 Task: In Heading Arial with underline. Font size of heading  '18'Font style of data Calibri. Font size of data  9Alignment of headline & data Align center. Fill color in heading,  RedFont color of data Black Apply border in Data No BorderIn the sheet  Excel Workbook Templatebook
Action: Mouse moved to (68, 106)
Screenshot: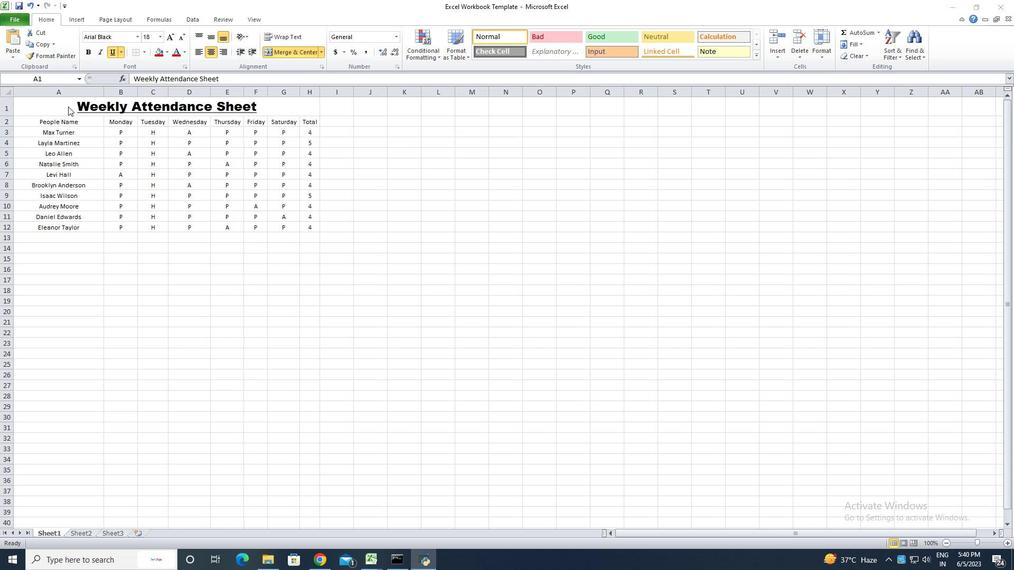 
Action: Mouse pressed left at (68, 106)
Screenshot: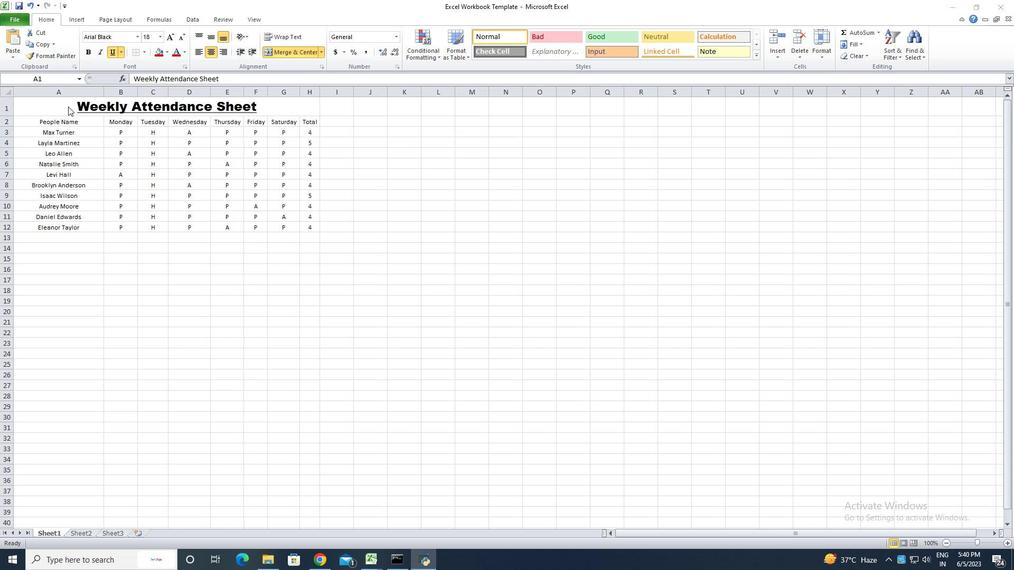 
Action: Mouse moved to (139, 36)
Screenshot: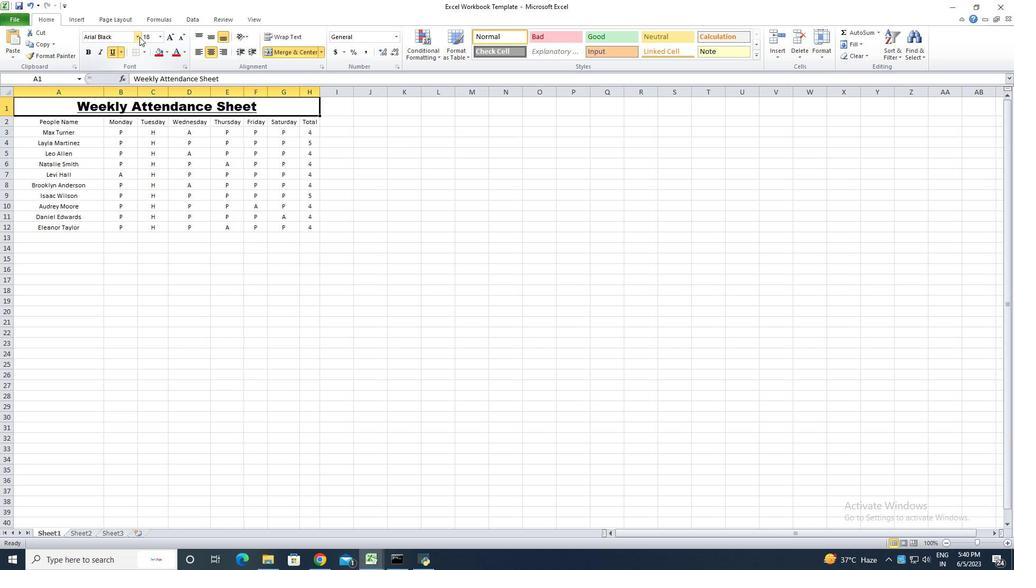 
Action: Mouse pressed left at (139, 36)
Screenshot: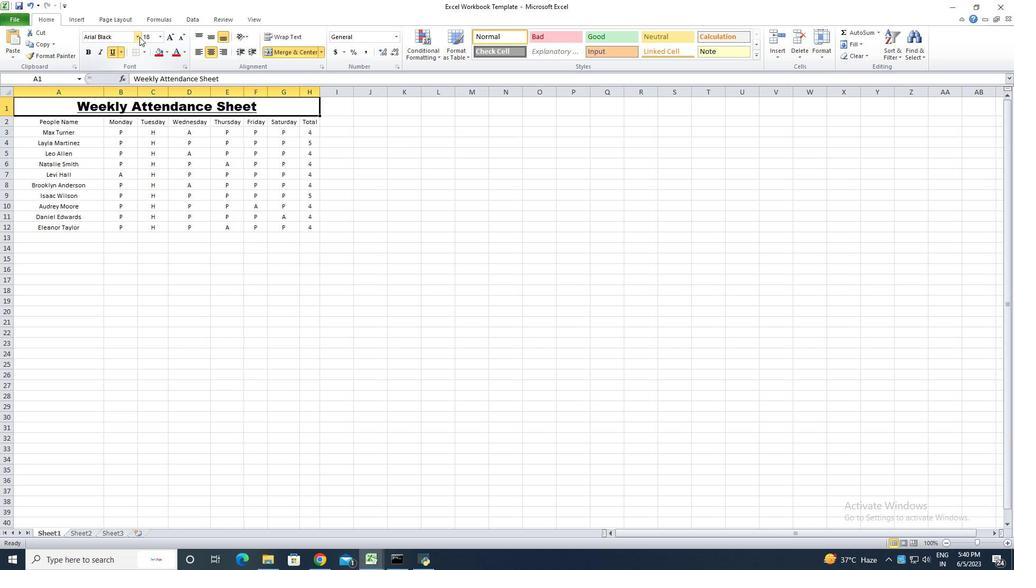 
Action: Mouse moved to (114, 120)
Screenshot: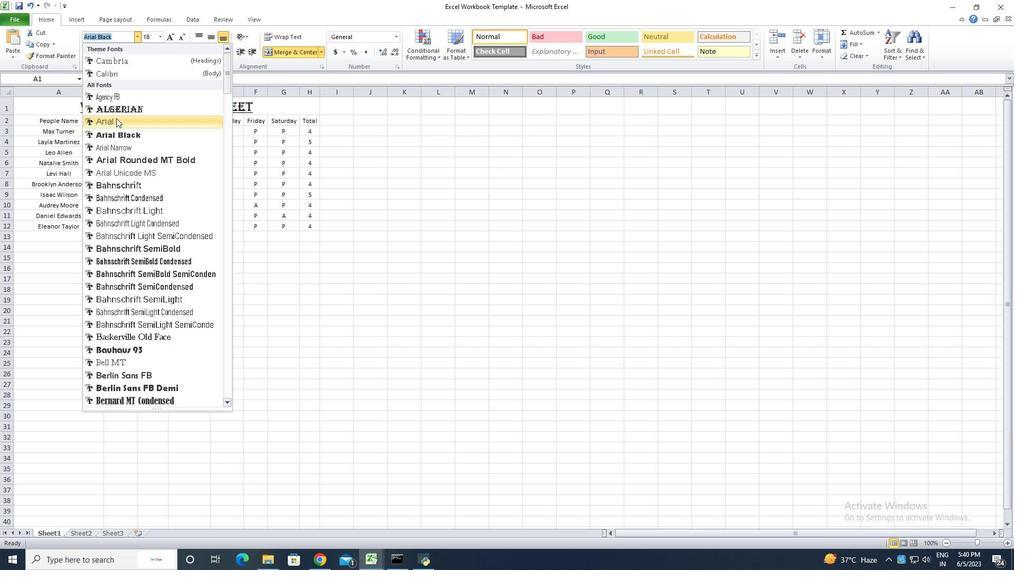 
Action: Mouse pressed left at (114, 120)
Screenshot: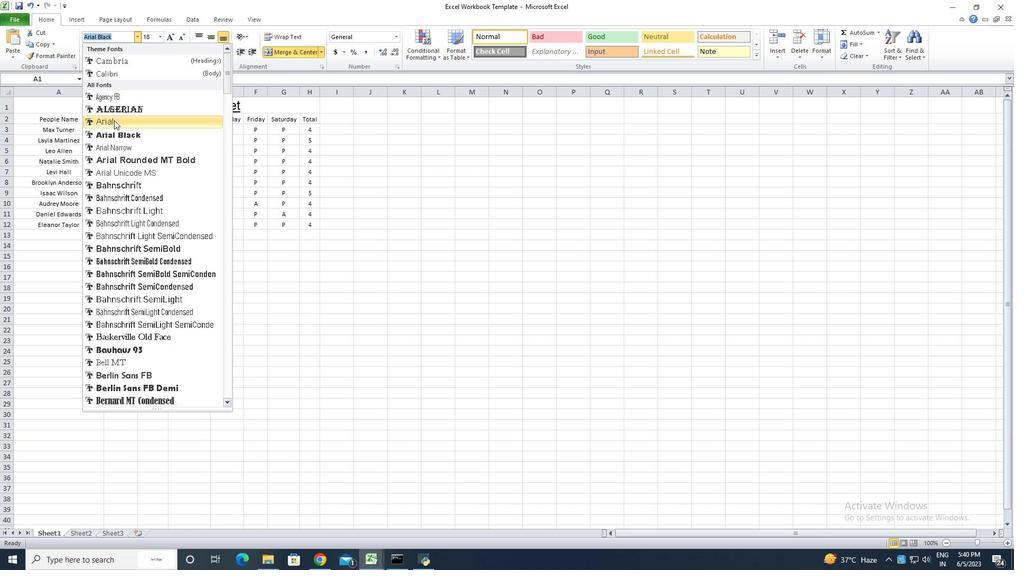 
Action: Mouse moved to (114, 49)
Screenshot: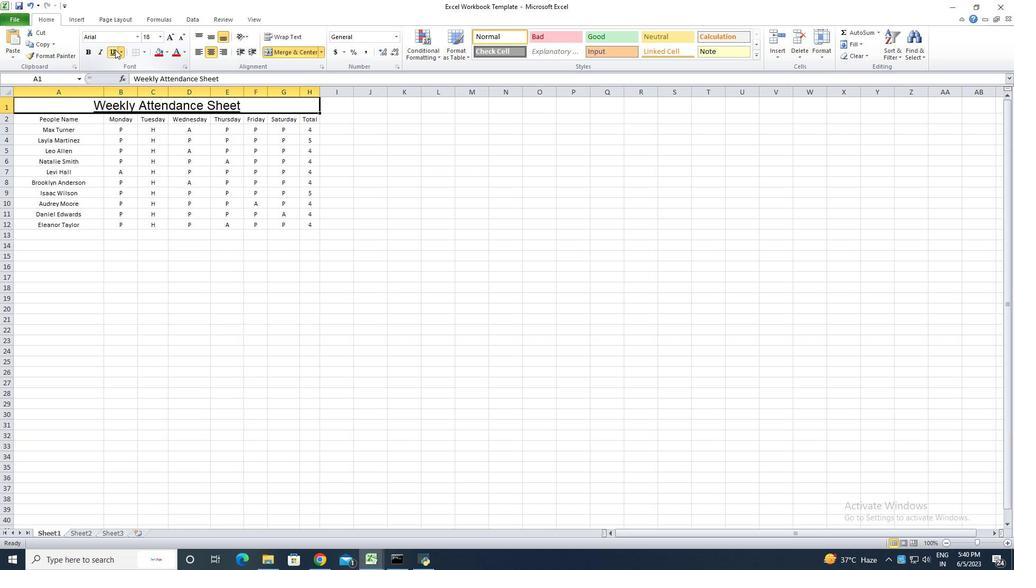 
Action: Mouse pressed left at (114, 49)
Screenshot: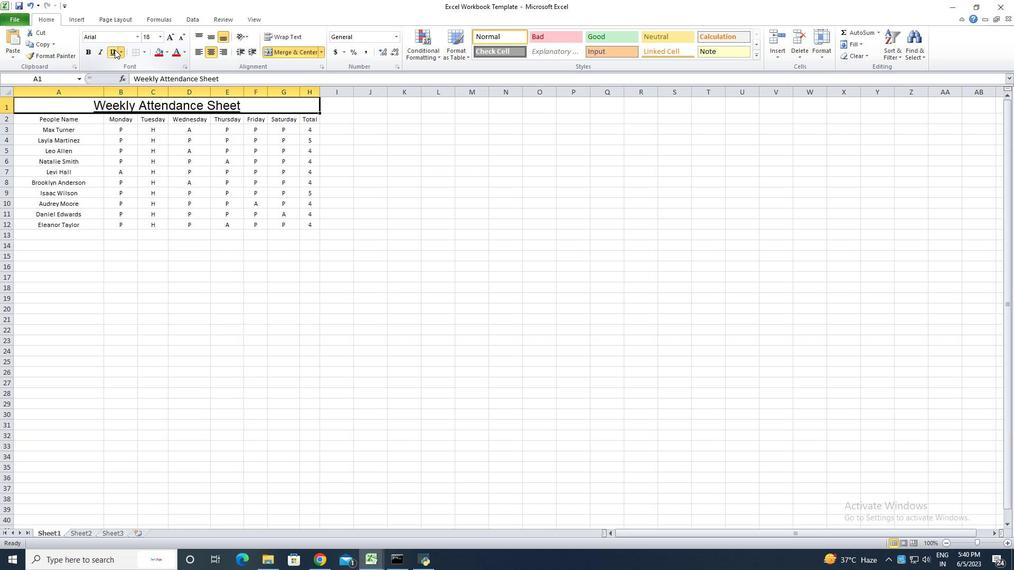 
Action: Mouse pressed left at (114, 49)
Screenshot: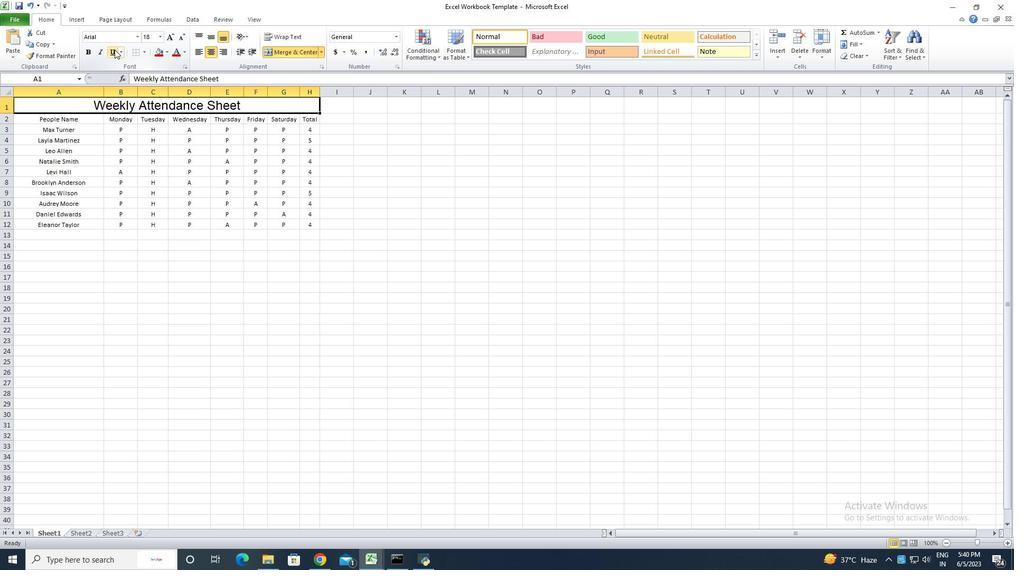 
Action: Mouse moved to (160, 35)
Screenshot: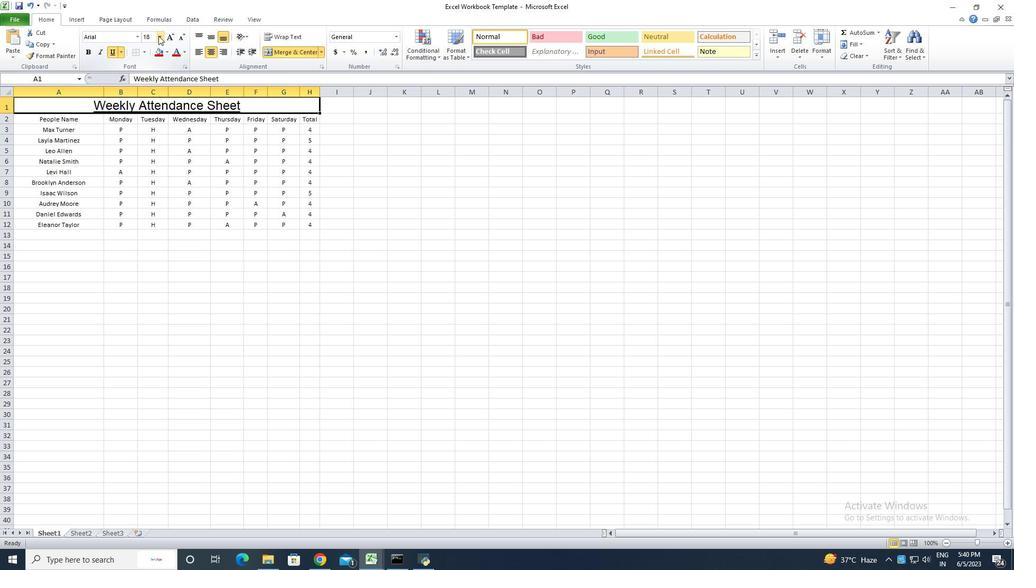 
Action: Mouse pressed left at (160, 35)
Screenshot: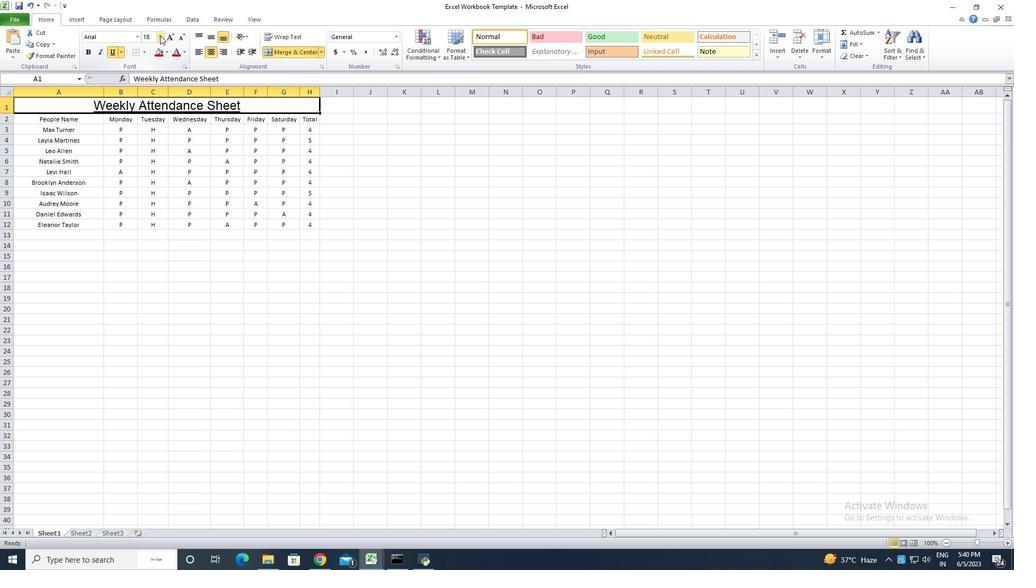 
Action: Mouse moved to (151, 112)
Screenshot: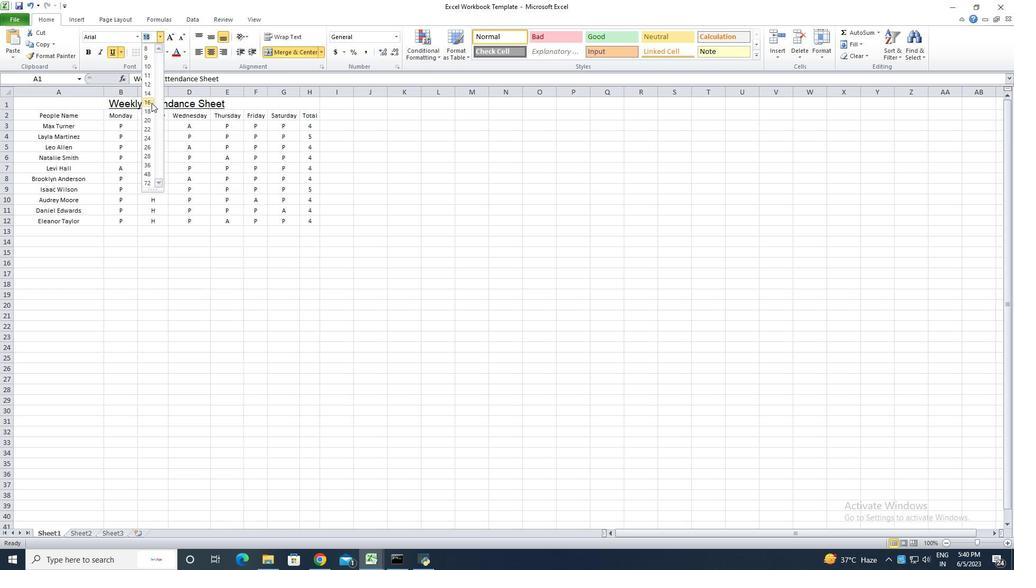 
Action: Mouse pressed left at (151, 112)
Screenshot: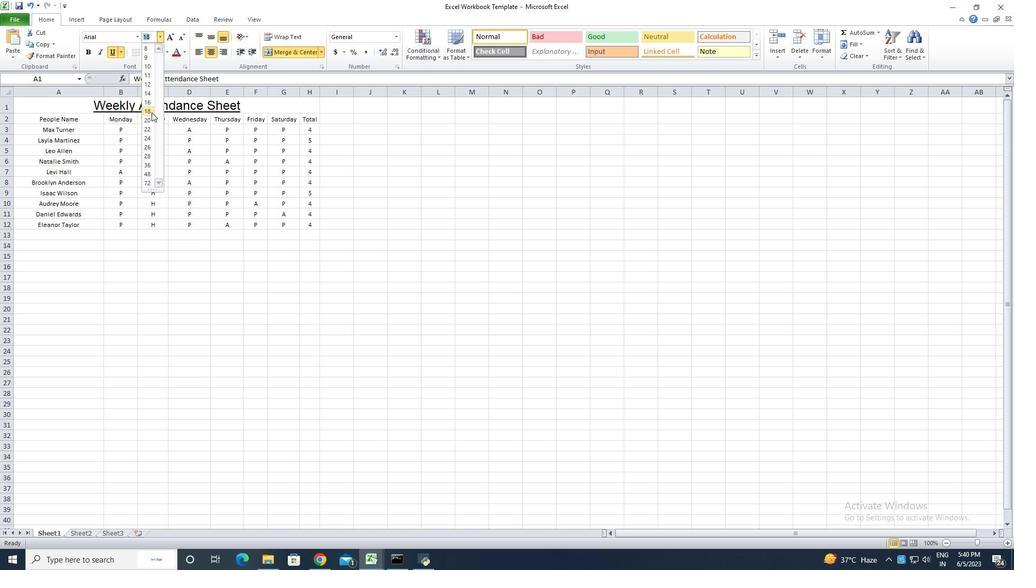 
Action: Mouse moved to (40, 118)
Screenshot: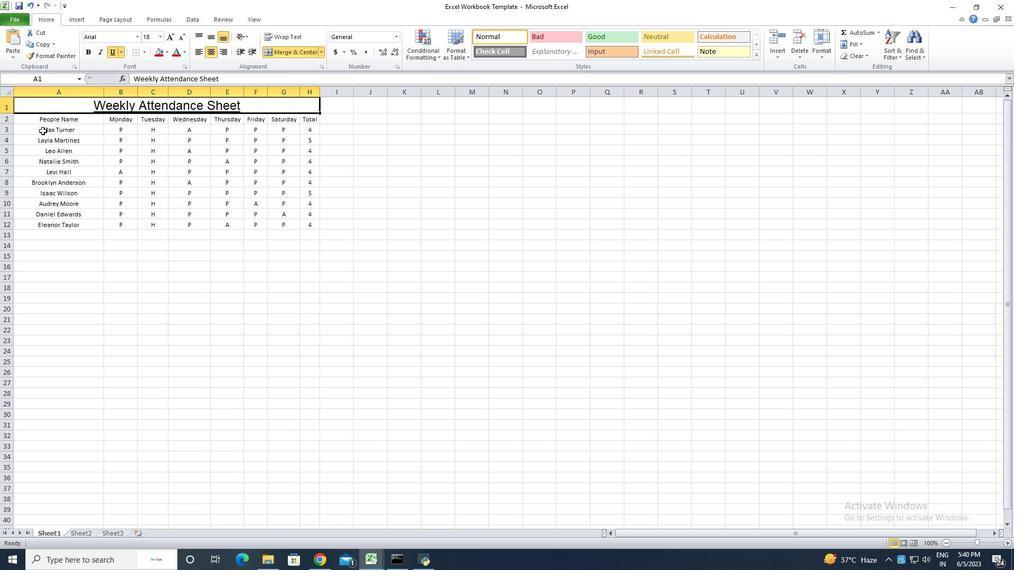 
Action: Mouse pressed left at (40, 118)
Screenshot: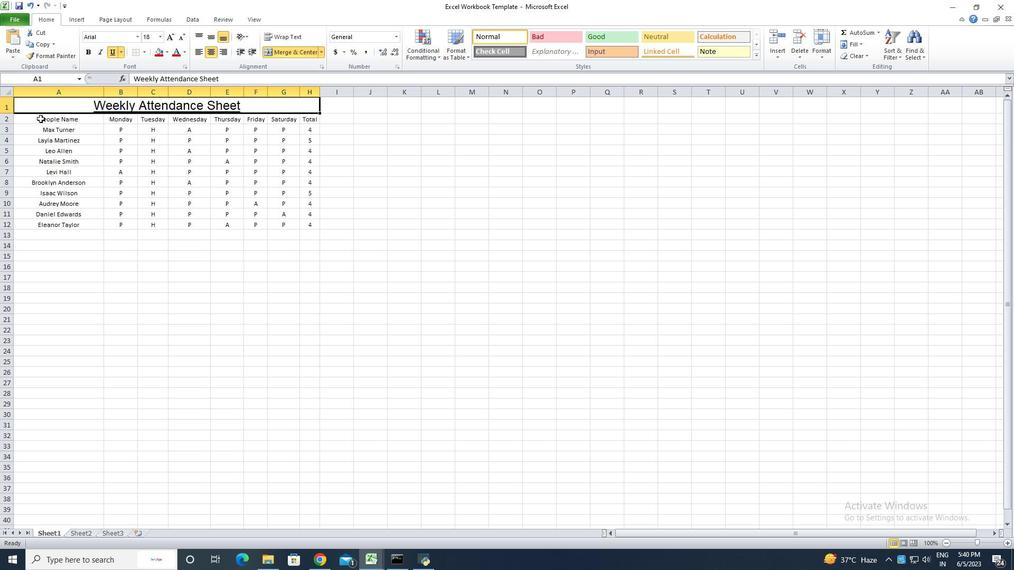 
Action: Mouse moved to (137, 35)
Screenshot: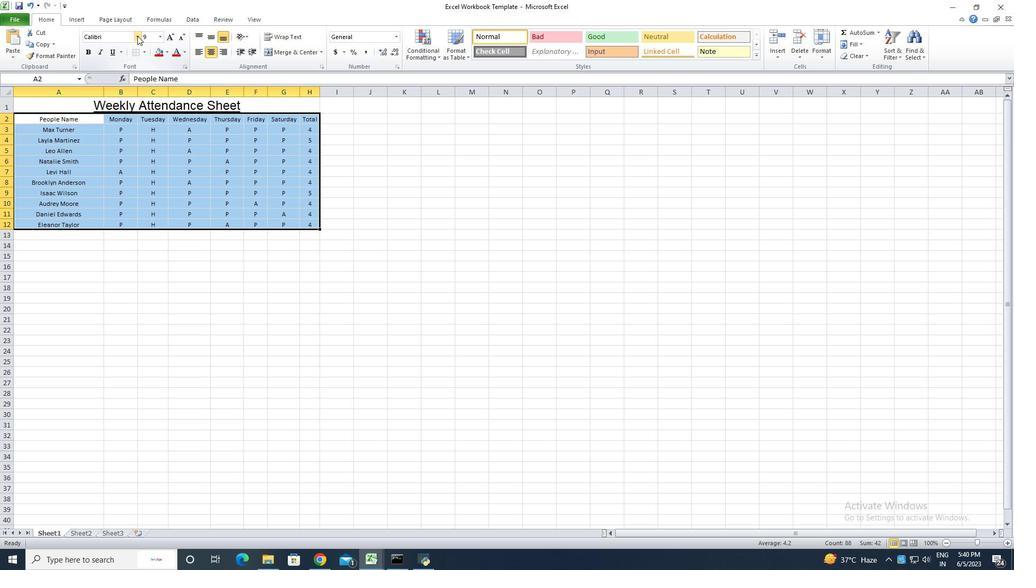 
Action: Mouse pressed left at (137, 35)
Screenshot: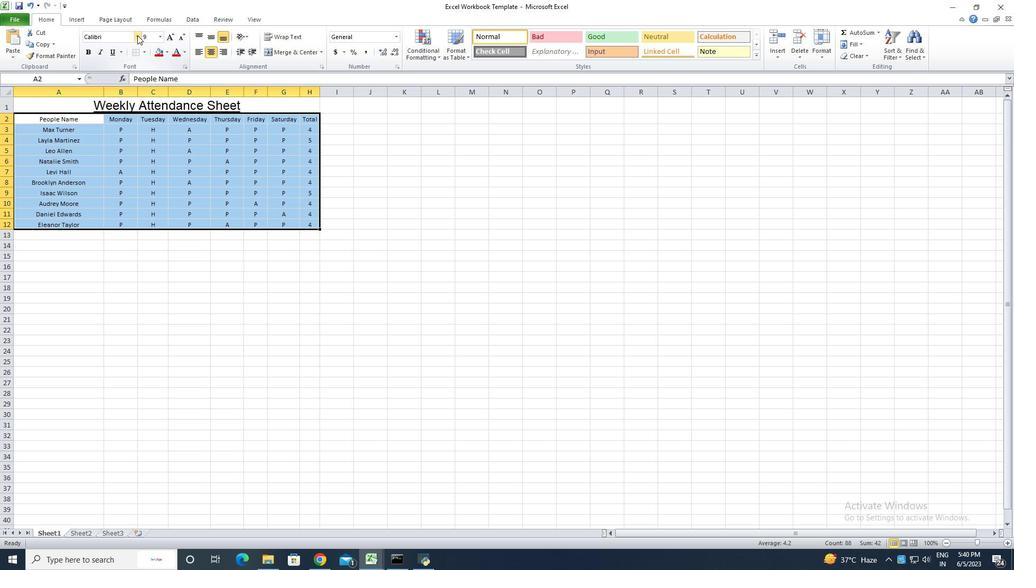 
Action: Mouse moved to (131, 71)
Screenshot: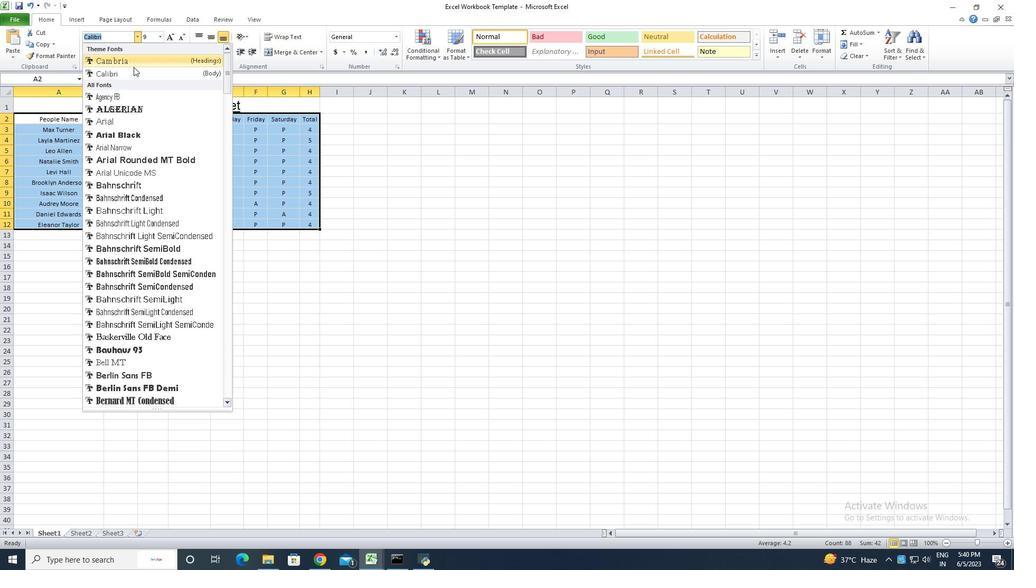 
Action: Mouse pressed left at (131, 71)
Screenshot: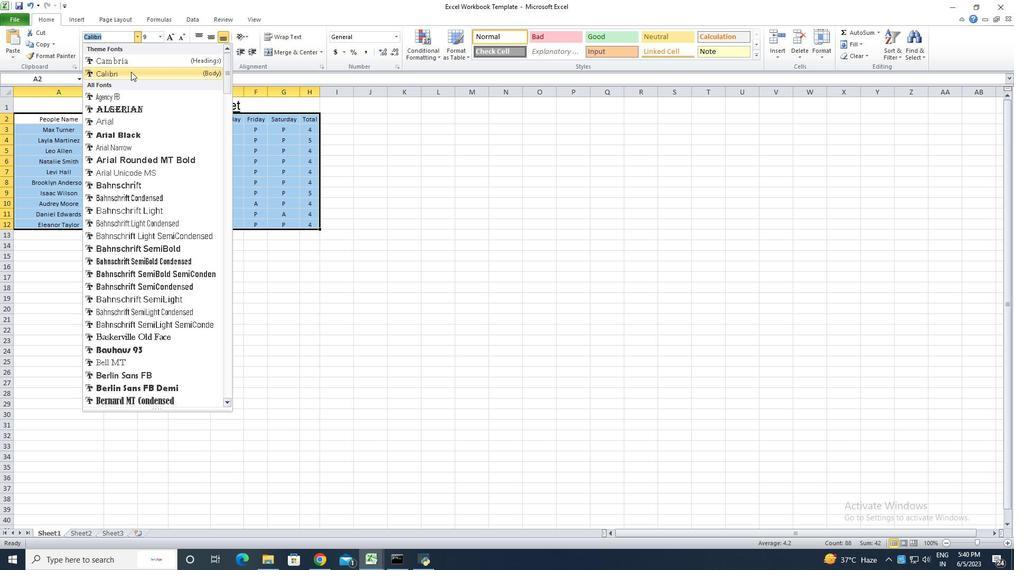 
Action: Mouse moved to (161, 35)
Screenshot: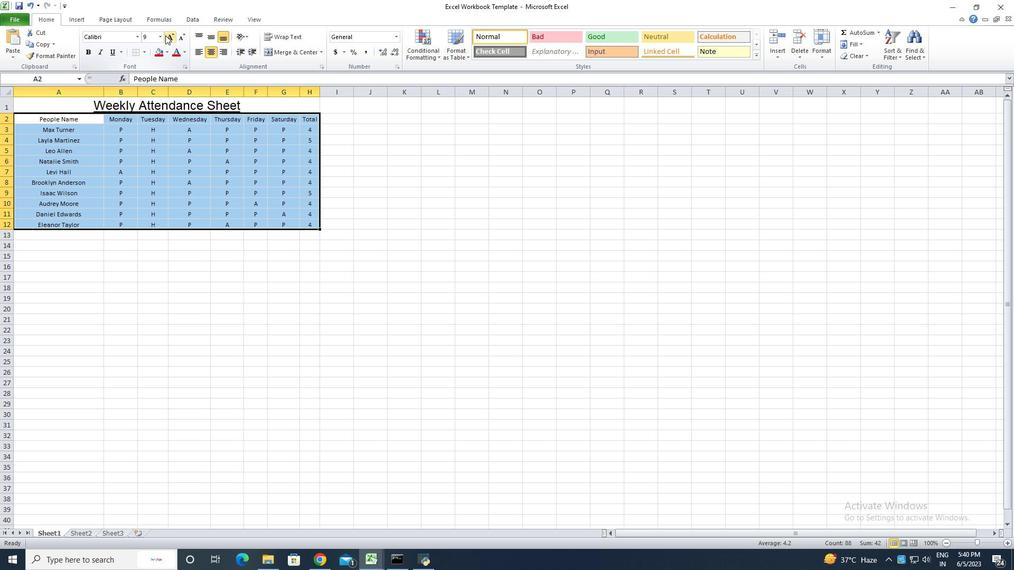 
Action: Mouse pressed left at (161, 35)
Screenshot: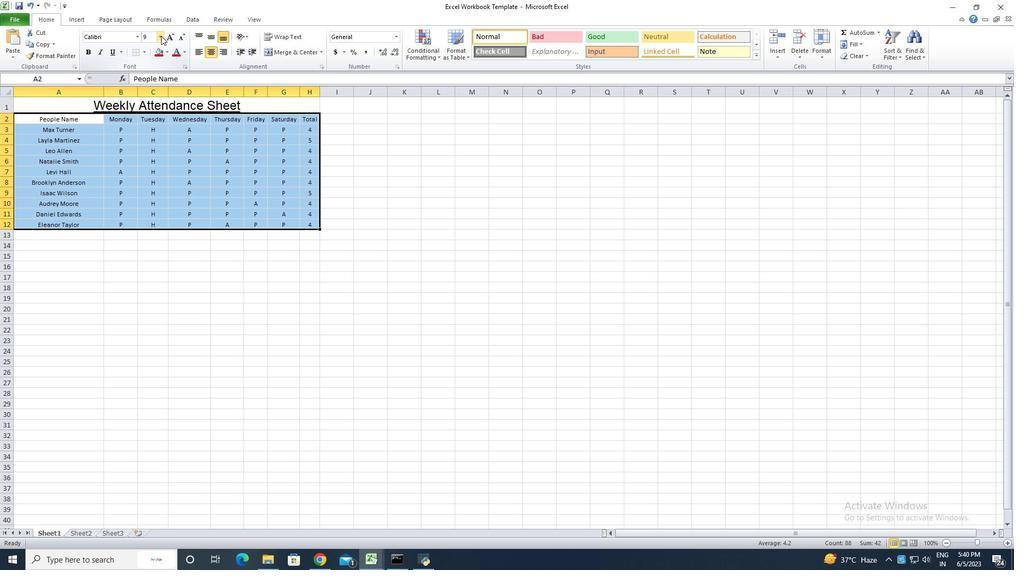 
Action: Mouse moved to (148, 58)
Screenshot: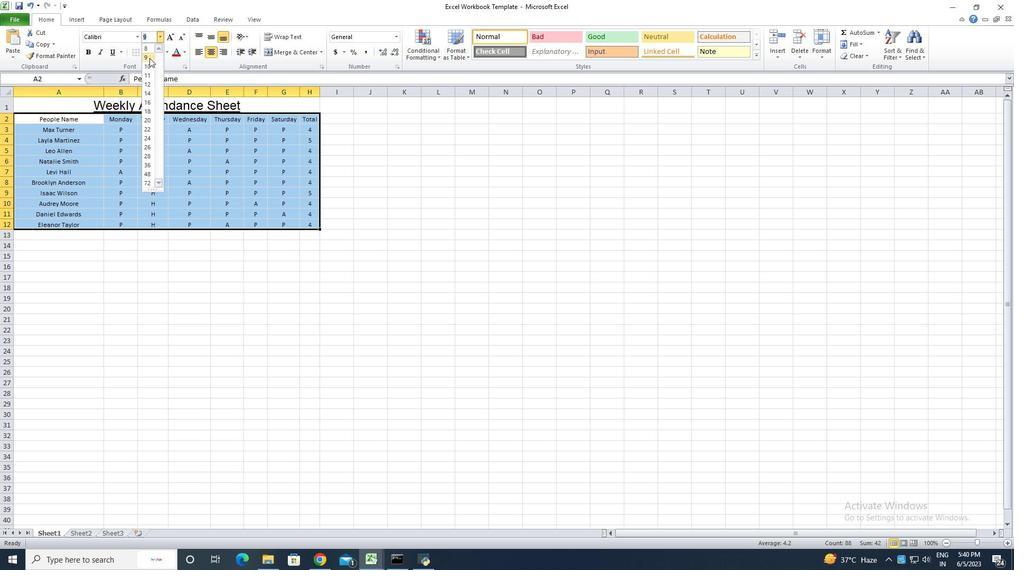 
Action: Mouse pressed left at (148, 58)
Screenshot: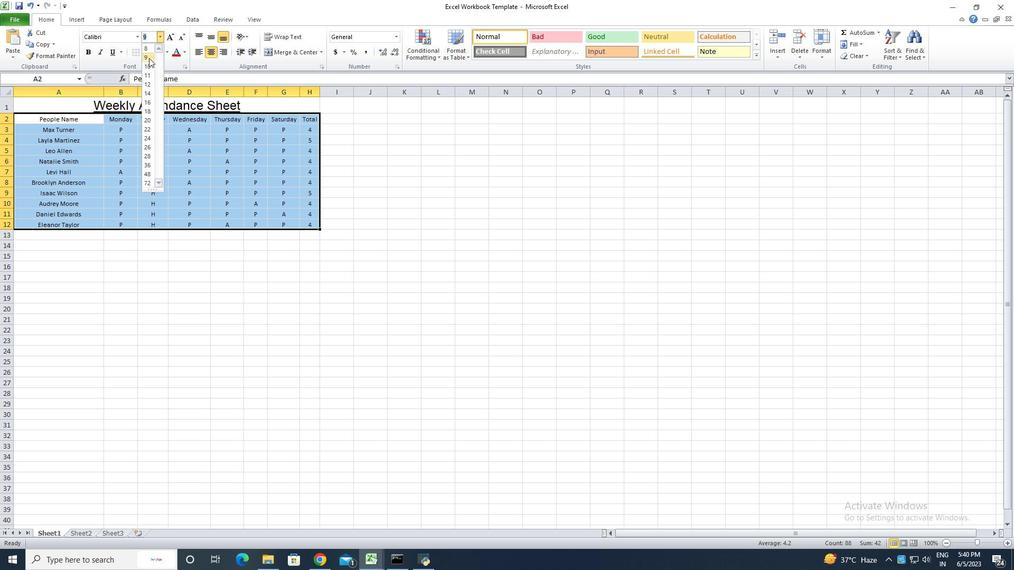 
Action: Mouse moved to (63, 105)
Screenshot: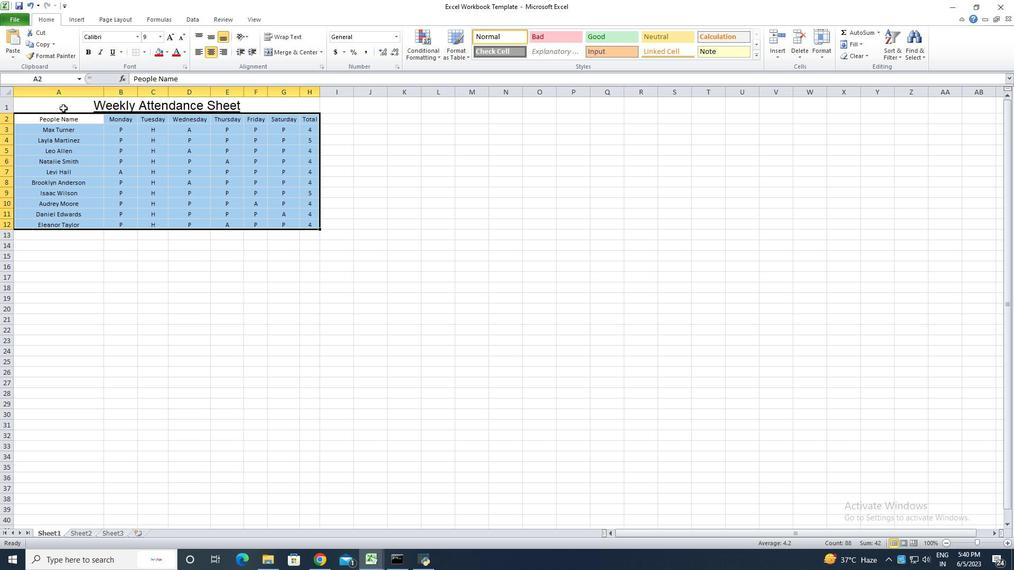 
Action: Mouse pressed left at (63, 105)
Screenshot: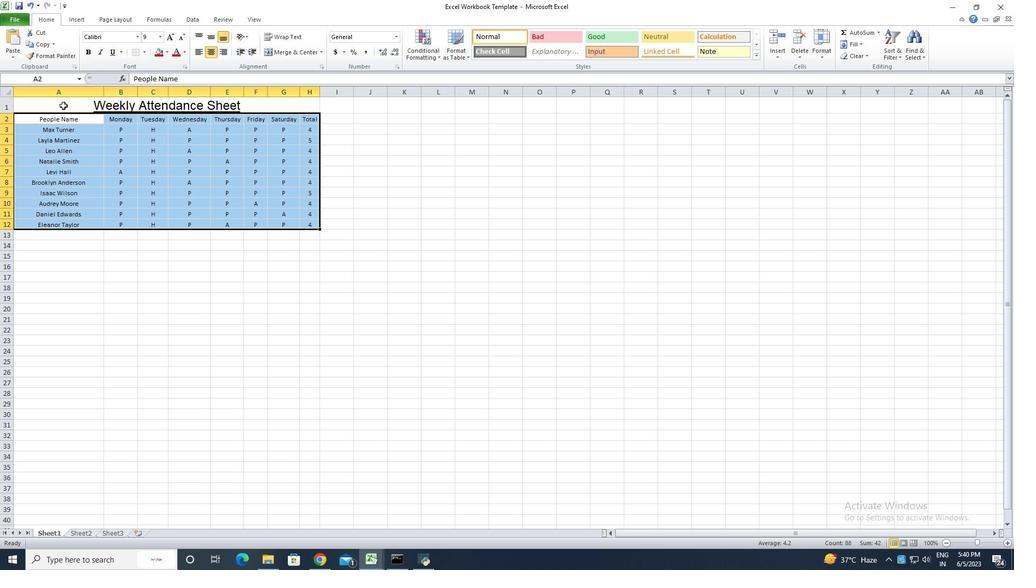 
Action: Mouse moved to (213, 53)
Screenshot: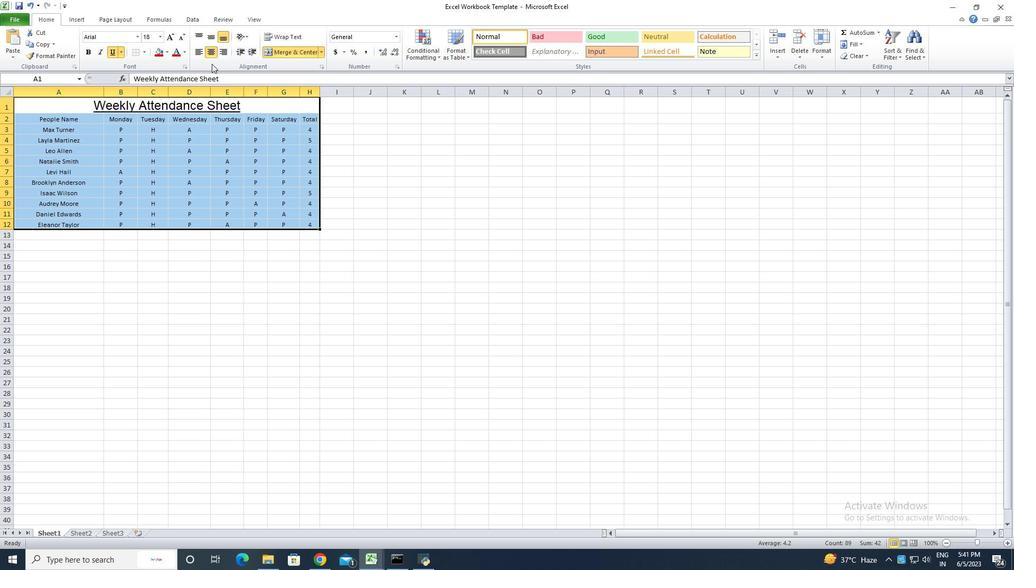 
Action: Mouse pressed left at (213, 53)
Screenshot: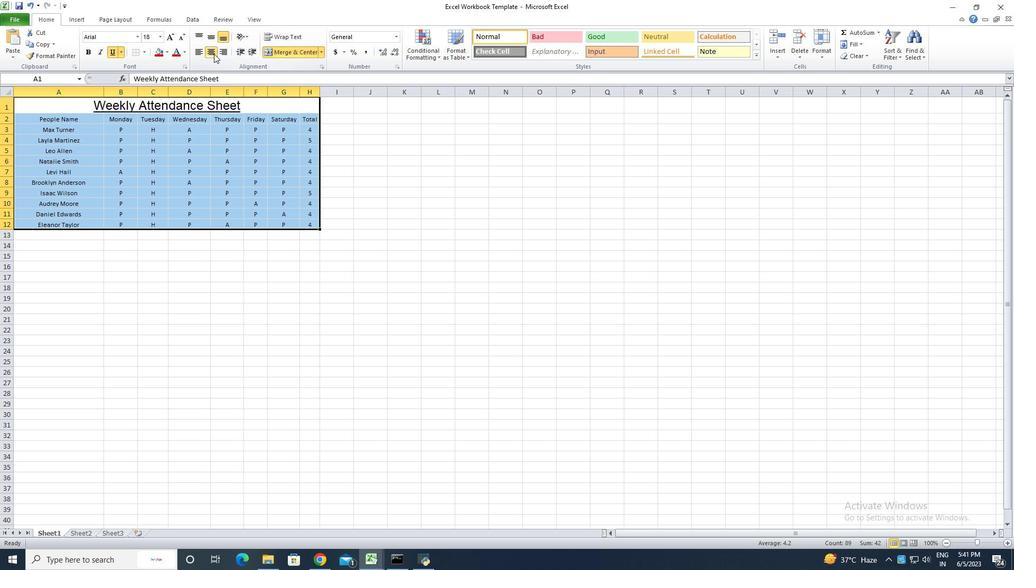 
Action: Mouse pressed left at (213, 53)
Screenshot: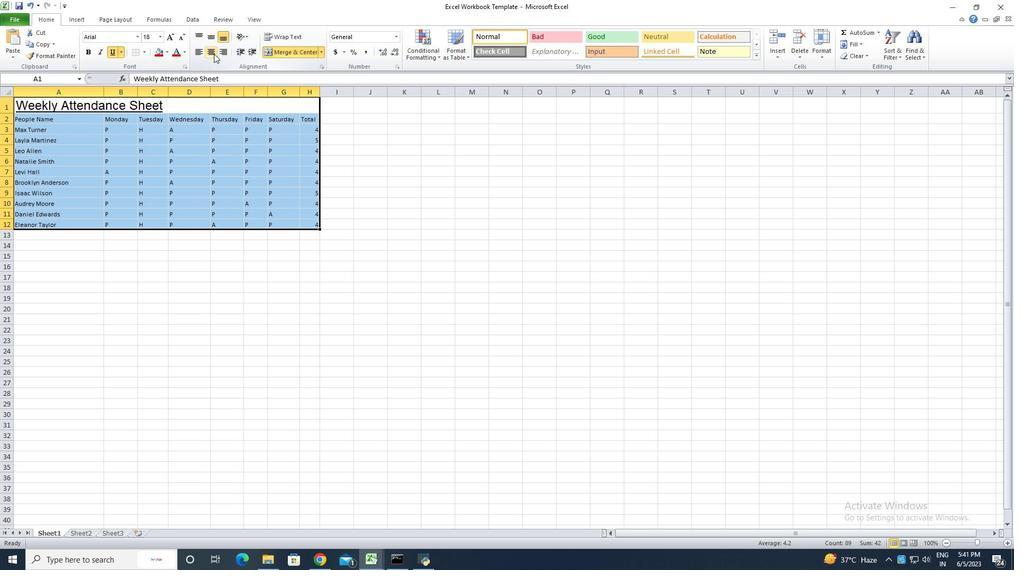 
Action: Mouse moved to (158, 105)
Screenshot: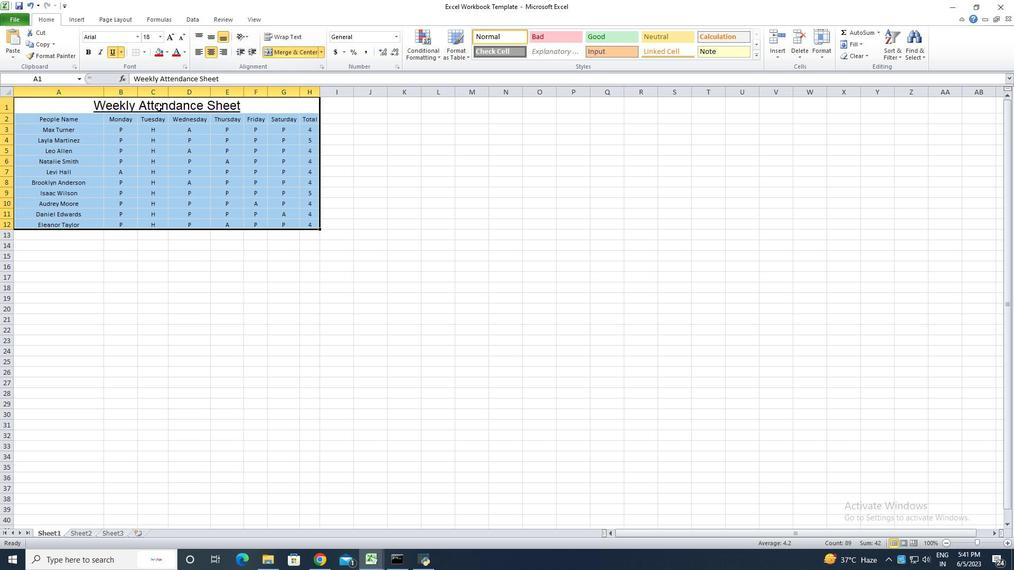 
Action: Mouse pressed left at (158, 105)
Screenshot: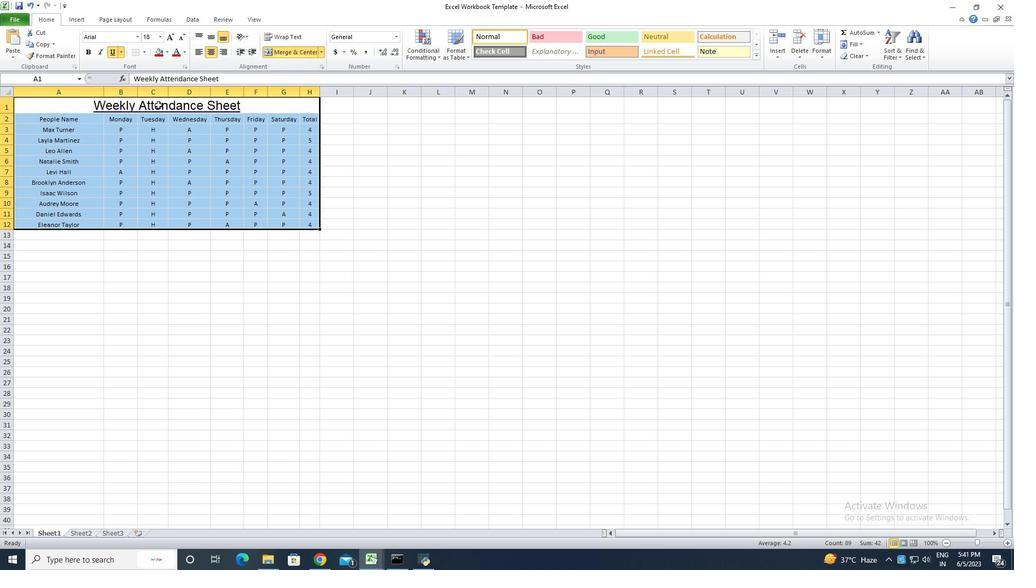 
Action: Mouse moved to (165, 53)
Screenshot: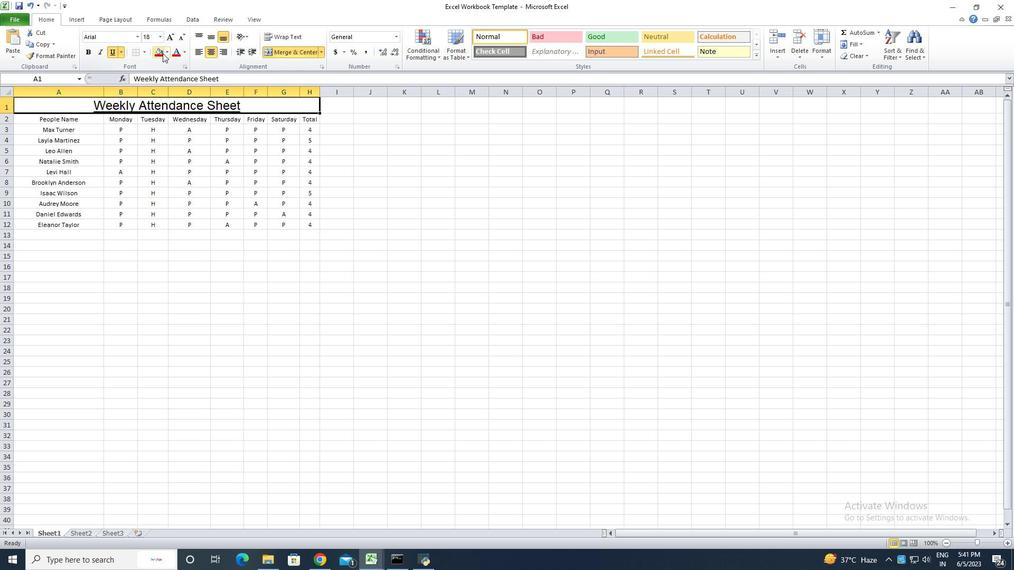 
Action: Mouse pressed left at (165, 53)
Screenshot: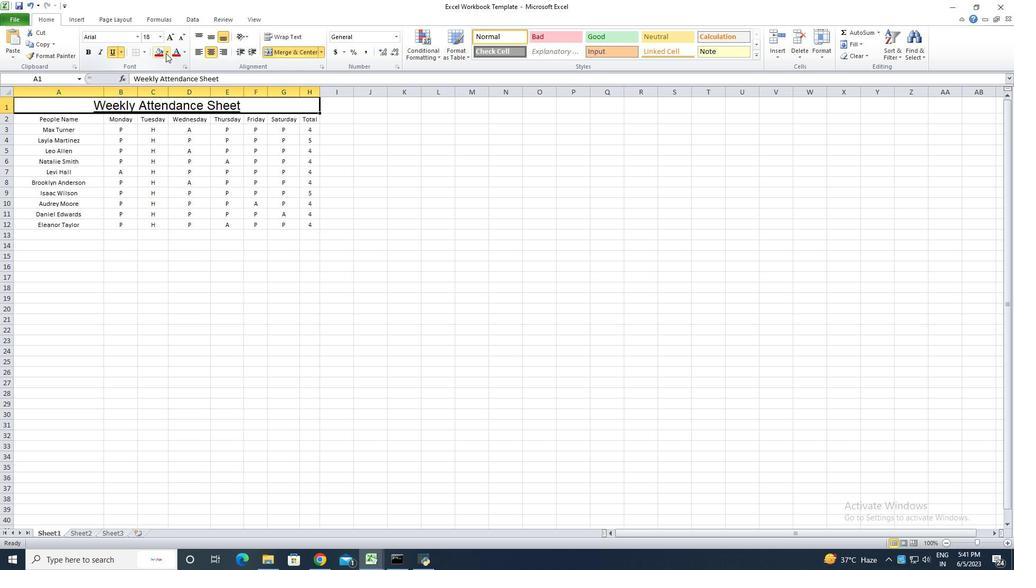 
Action: Mouse moved to (165, 128)
Screenshot: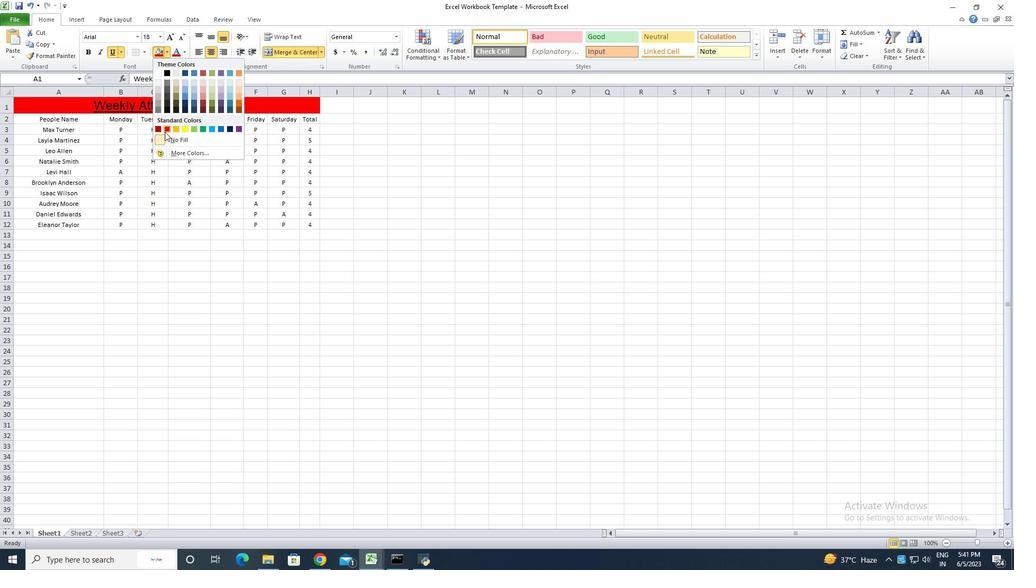 
Action: Mouse pressed left at (165, 128)
Screenshot: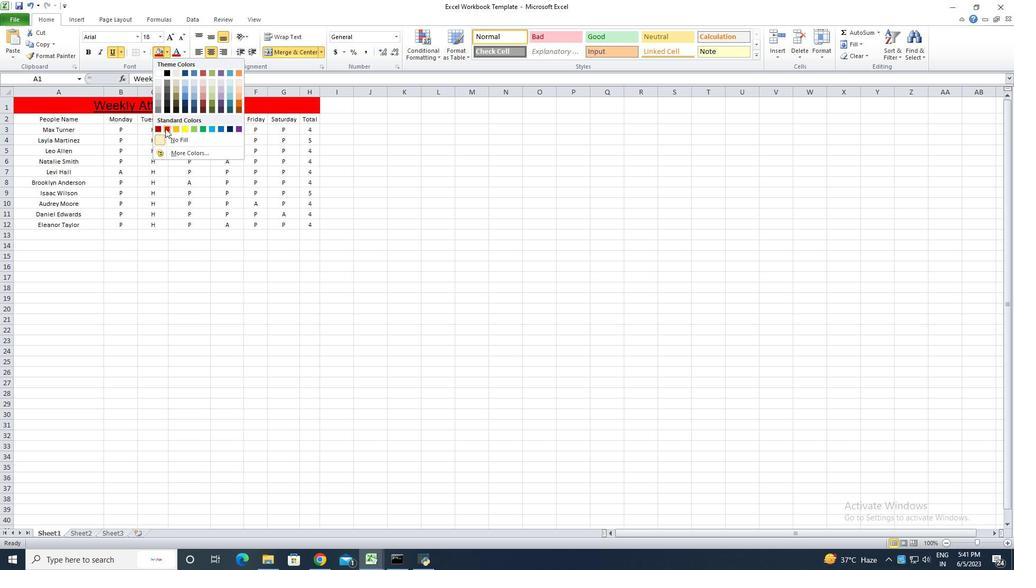 
Action: Mouse moved to (39, 117)
Screenshot: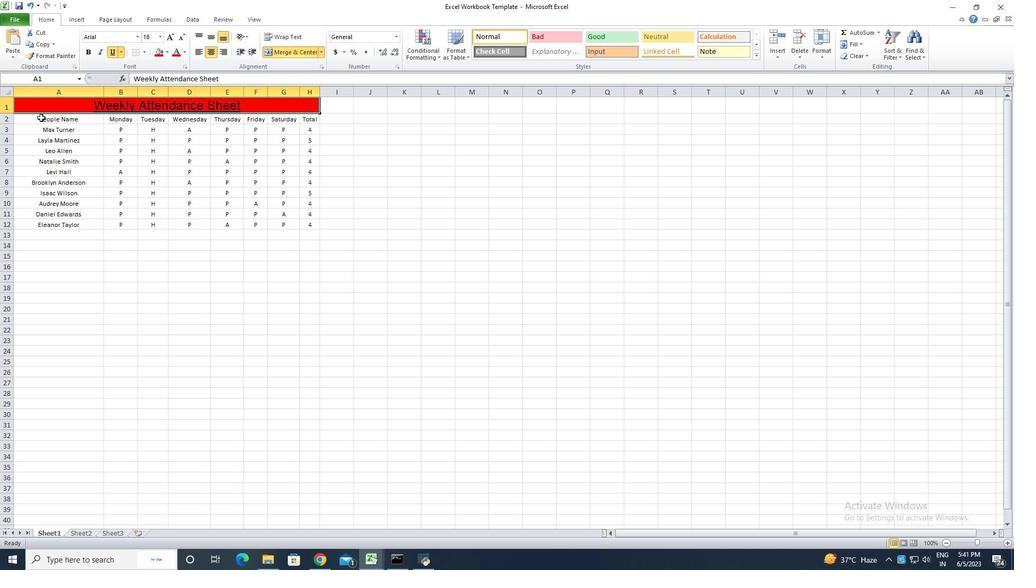 
Action: Mouse pressed left at (39, 117)
Screenshot: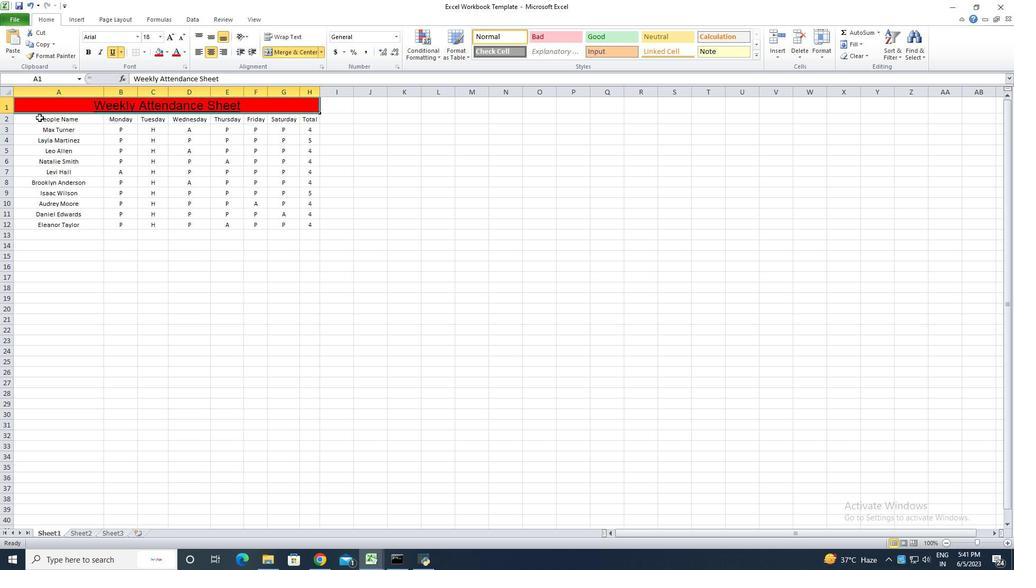 
Action: Mouse moved to (144, 51)
Screenshot: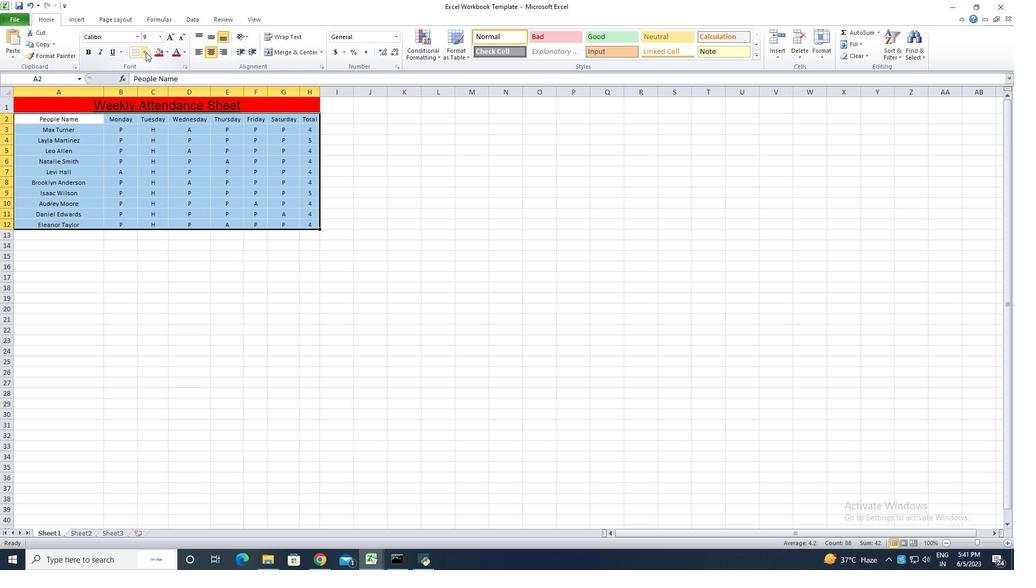 
Action: Mouse pressed left at (144, 51)
Screenshot: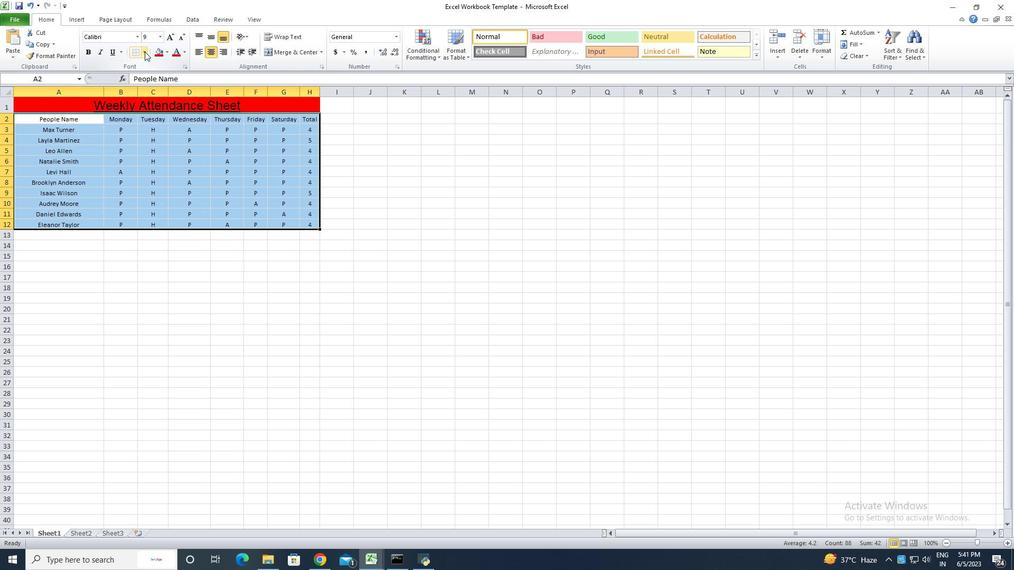 
Action: Mouse moved to (165, 127)
Screenshot: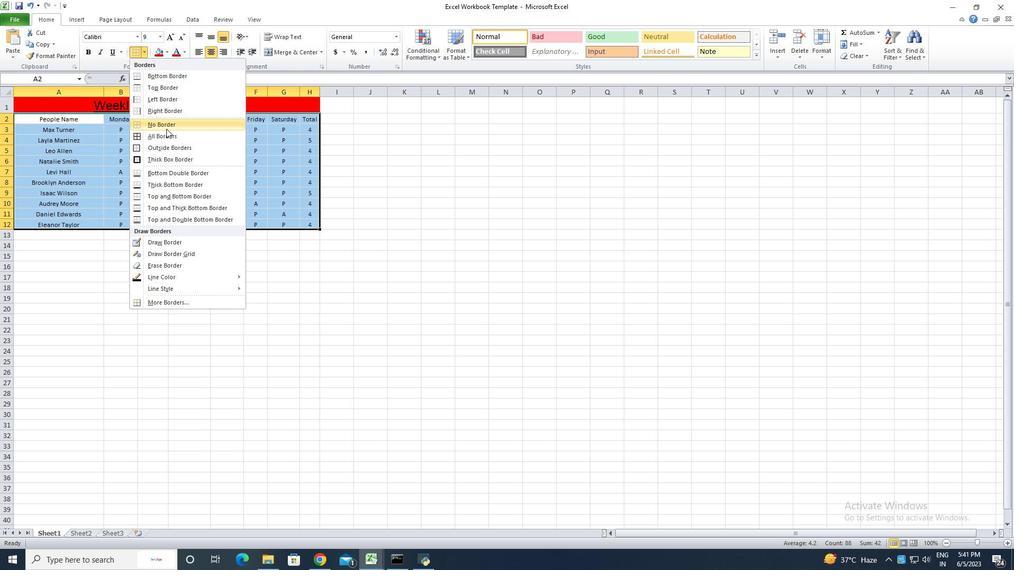 
Action: Mouse pressed left at (165, 127)
Screenshot: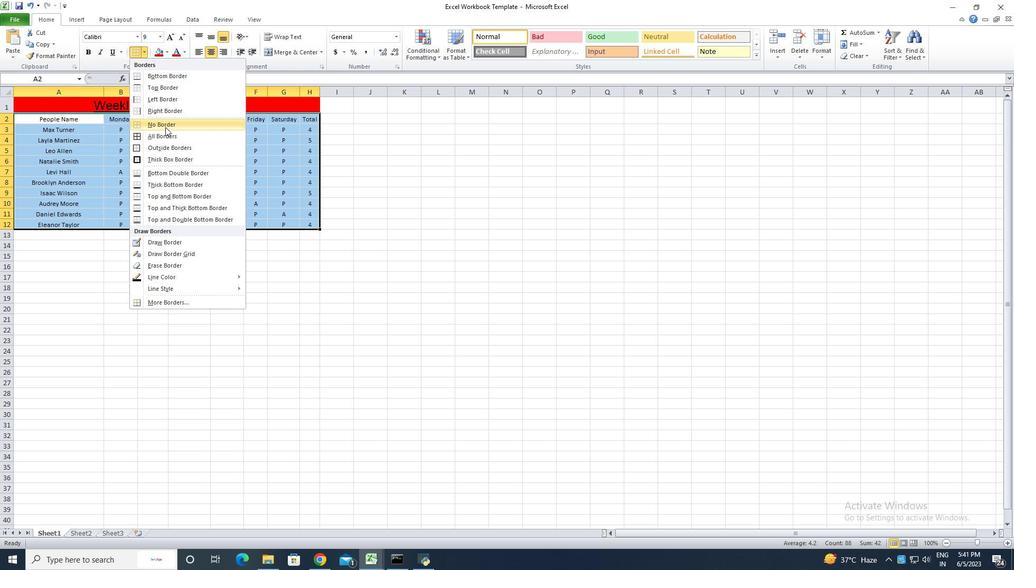 
Action: Mouse moved to (288, 273)
Screenshot: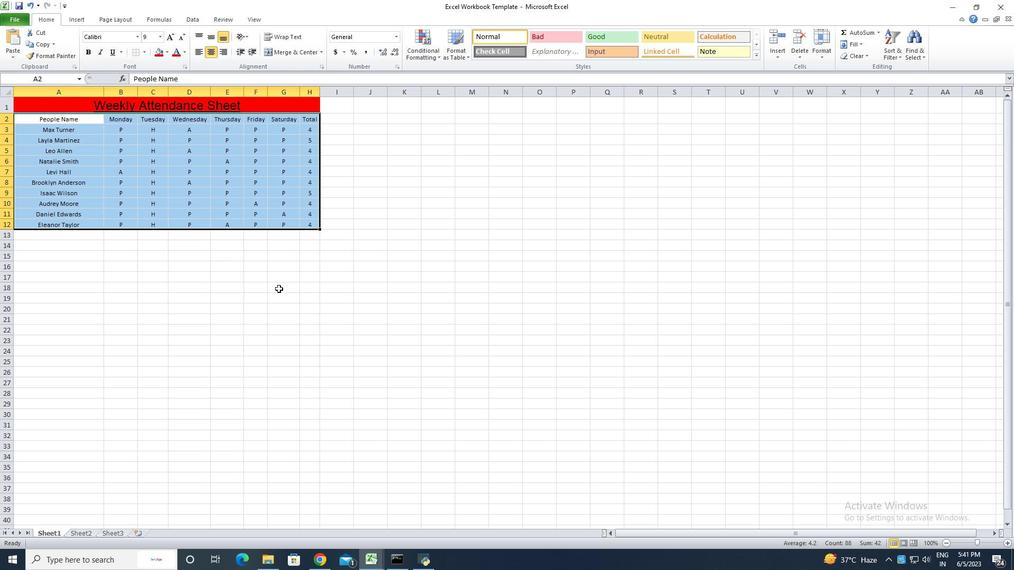 
Action: Mouse pressed left at (288, 273)
Screenshot: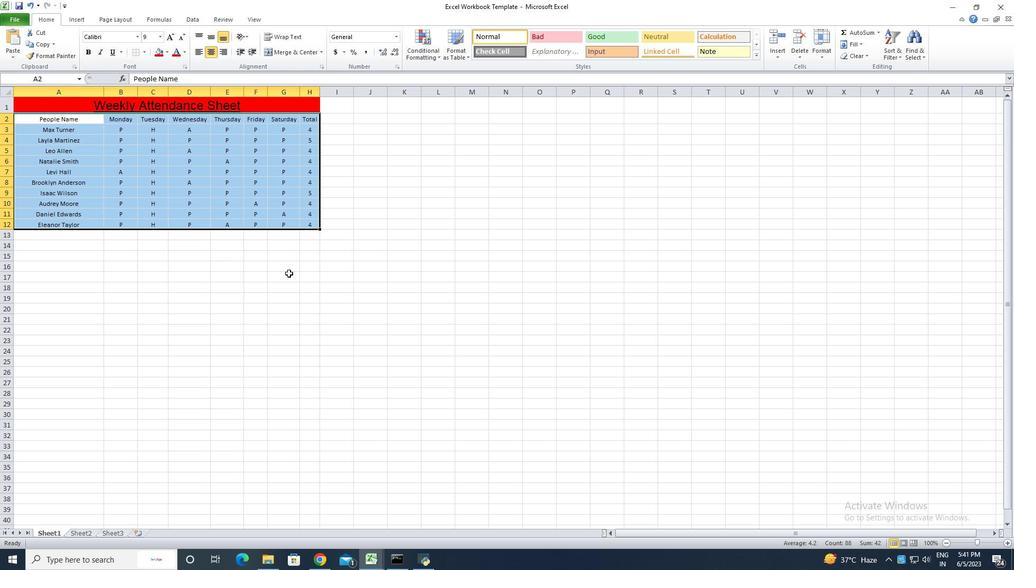 
Action: Key pressed ctrl+S<'\x13'><'\x13'><'\x13'>
Screenshot: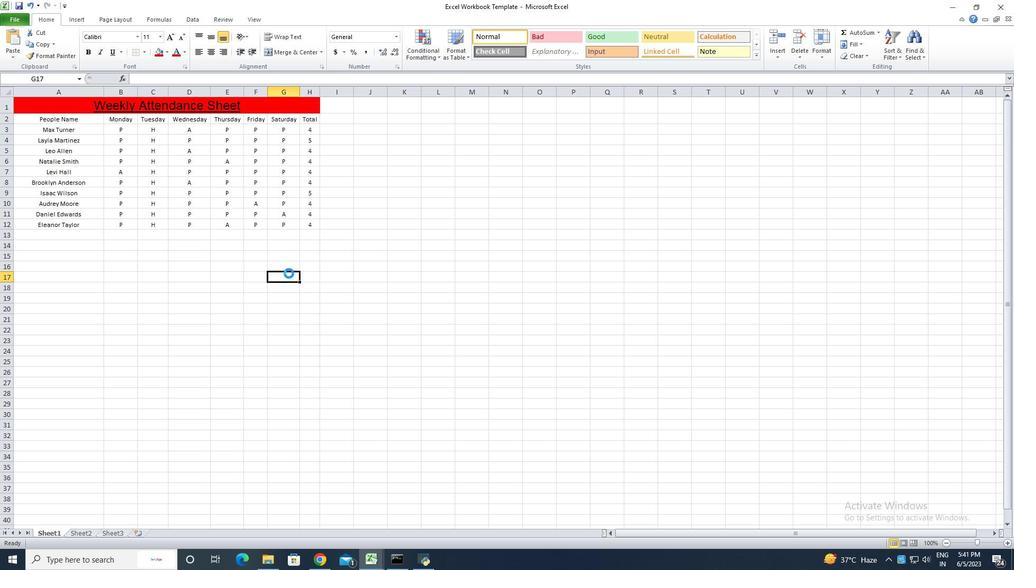 
